 Task: Create a new account by the user through dropdown
Action: Mouse moved to (176, 249)
Screenshot: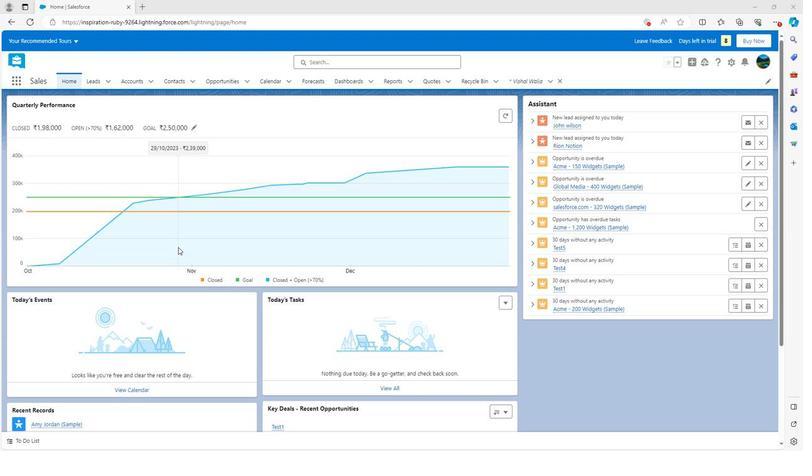 
Action: Mouse scrolled (176, 248) with delta (0, 0)
Screenshot: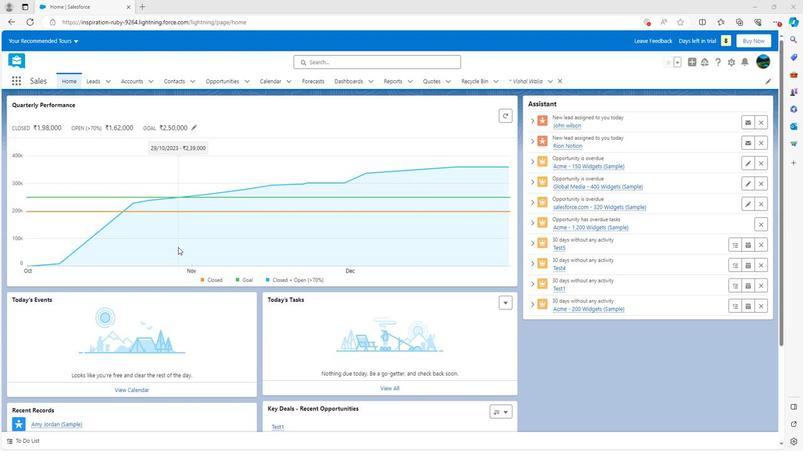 
Action: Mouse moved to (176, 249)
Screenshot: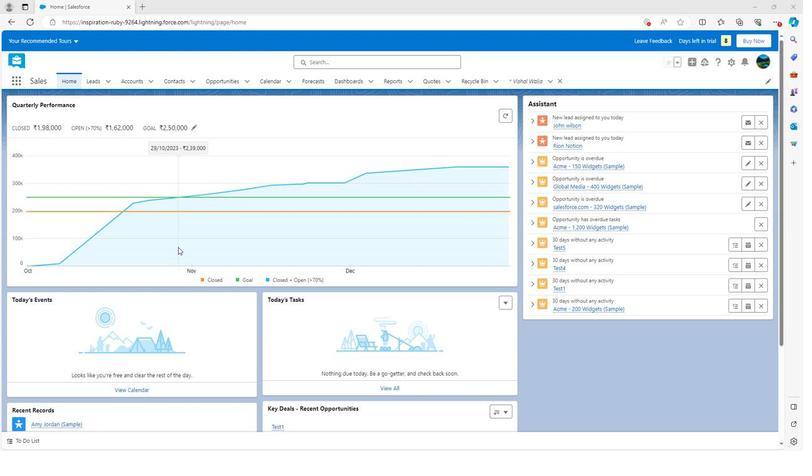 
Action: Mouse scrolled (176, 249) with delta (0, 0)
Screenshot: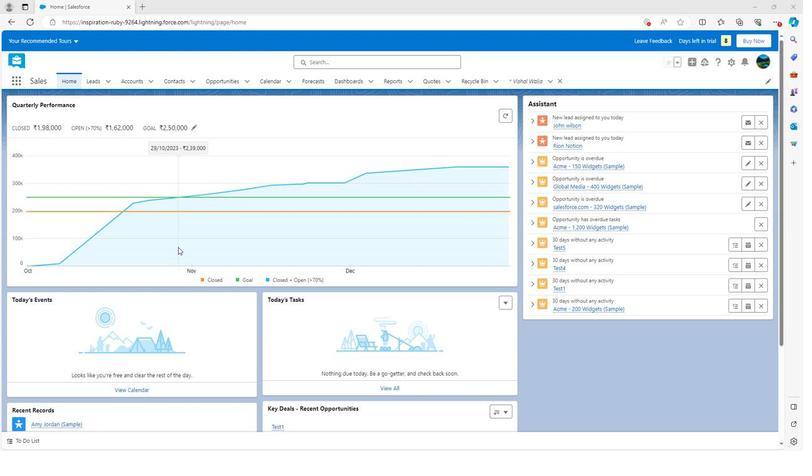 
Action: Mouse scrolled (176, 249) with delta (0, 0)
Screenshot: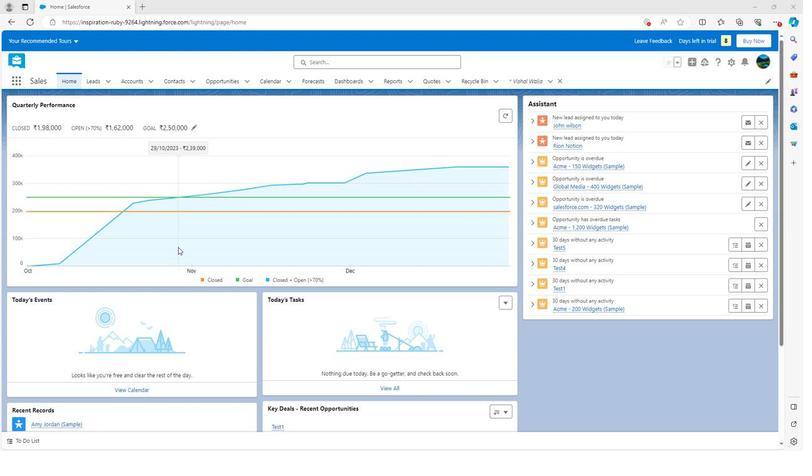 
Action: Mouse scrolled (176, 249) with delta (0, 0)
Screenshot: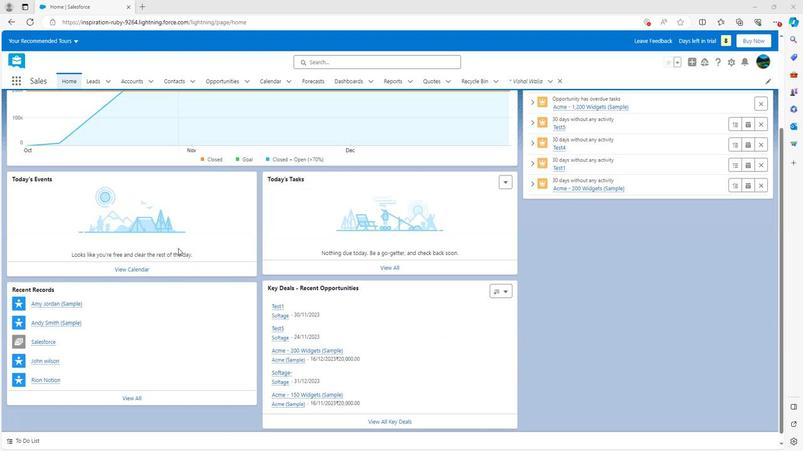 
Action: Mouse moved to (175, 249)
Screenshot: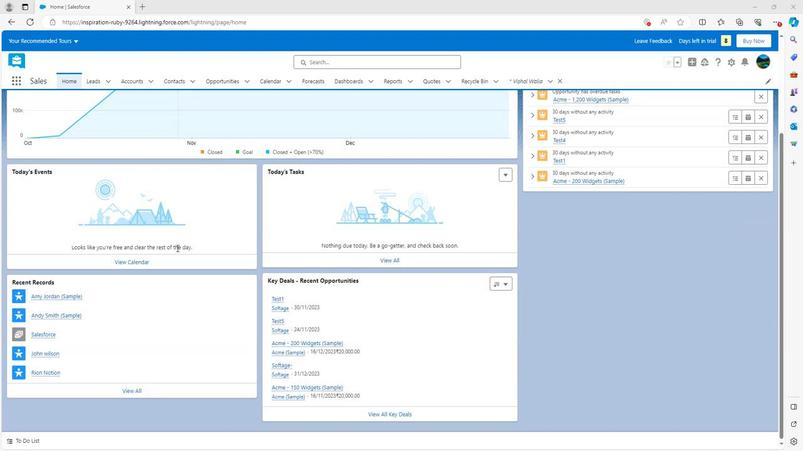 
Action: Mouse scrolled (175, 249) with delta (0, 0)
Screenshot: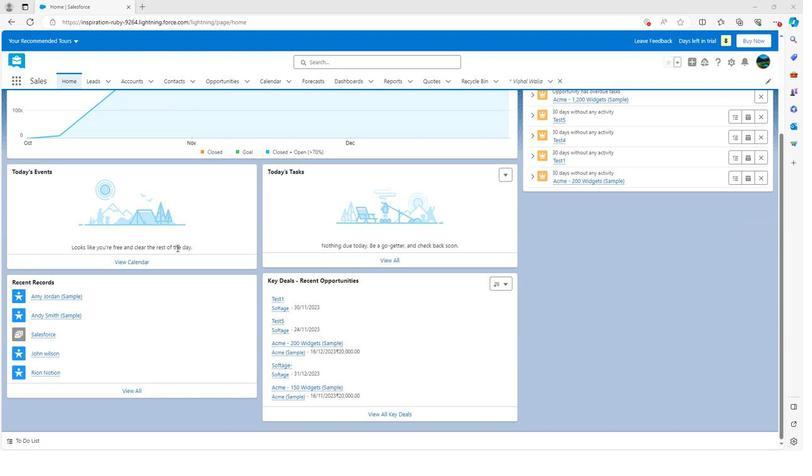 
Action: Mouse scrolled (175, 249) with delta (0, 0)
Screenshot: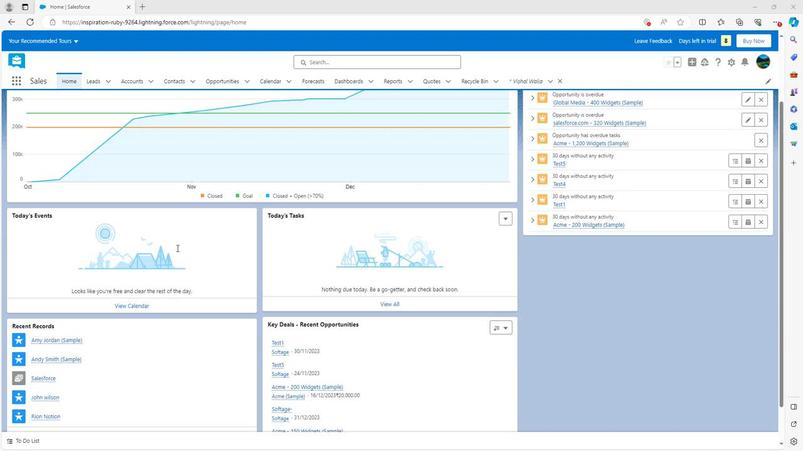 
Action: Mouse scrolled (175, 249) with delta (0, 0)
Screenshot: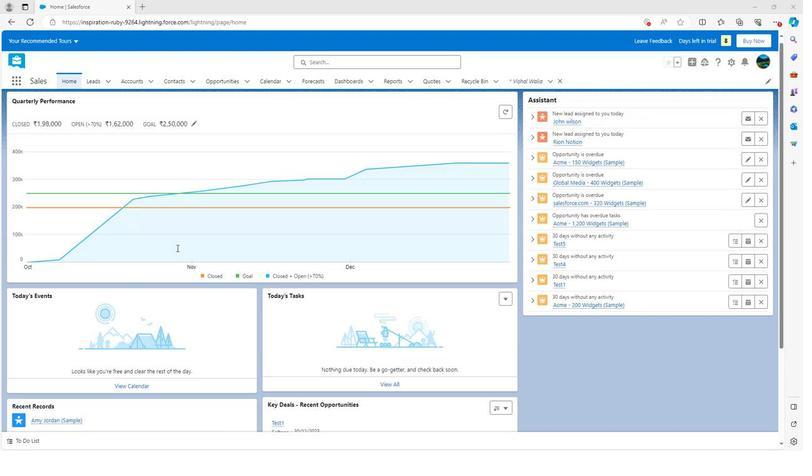 
Action: Mouse scrolled (175, 249) with delta (0, 0)
Screenshot: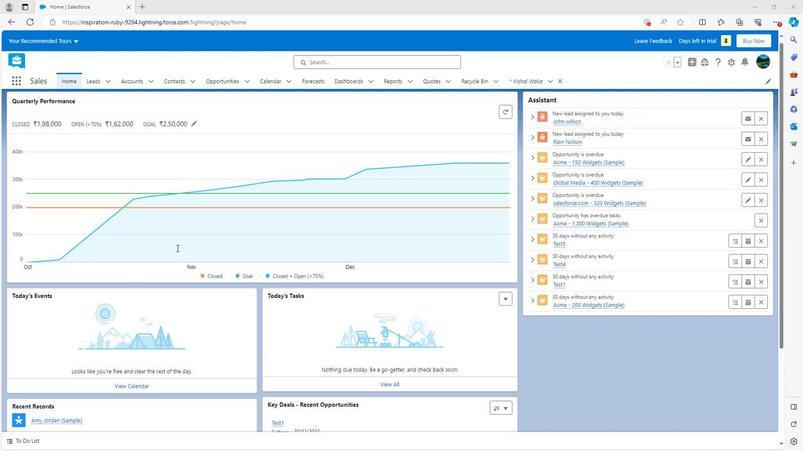 
Action: Mouse moved to (150, 80)
Screenshot: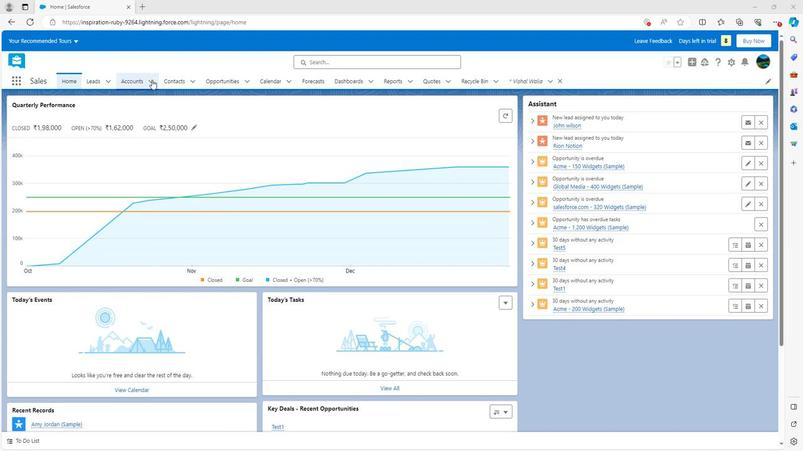 
Action: Mouse pressed left at (150, 80)
Screenshot: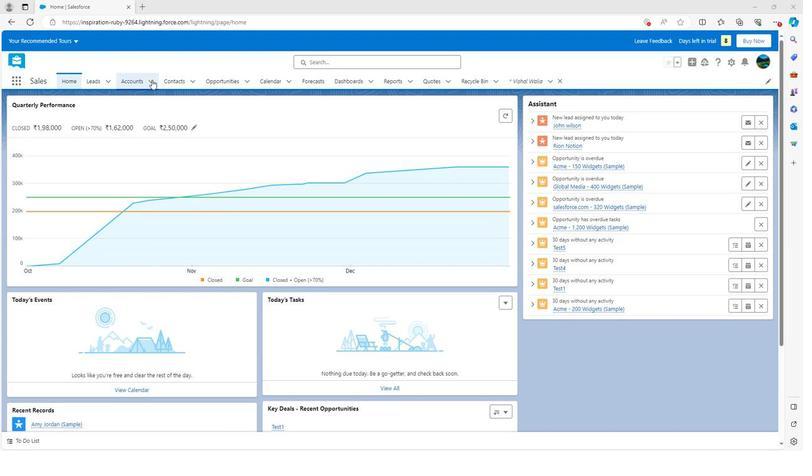
Action: Mouse moved to (137, 97)
Screenshot: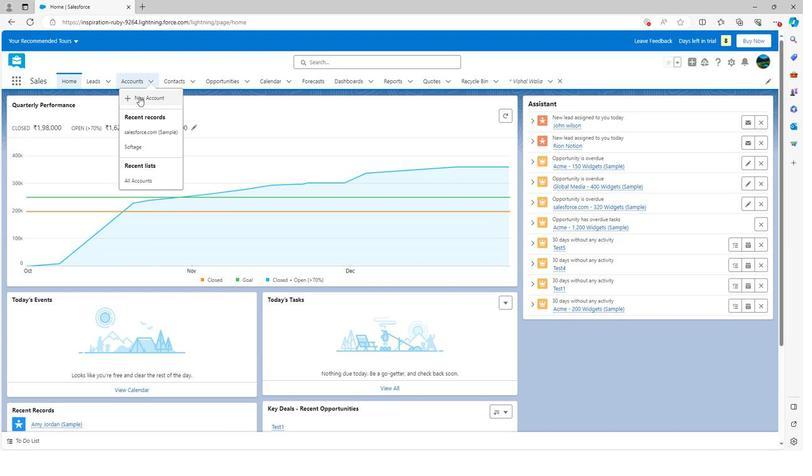 
Action: Mouse pressed left at (137, 97)
Screenshot: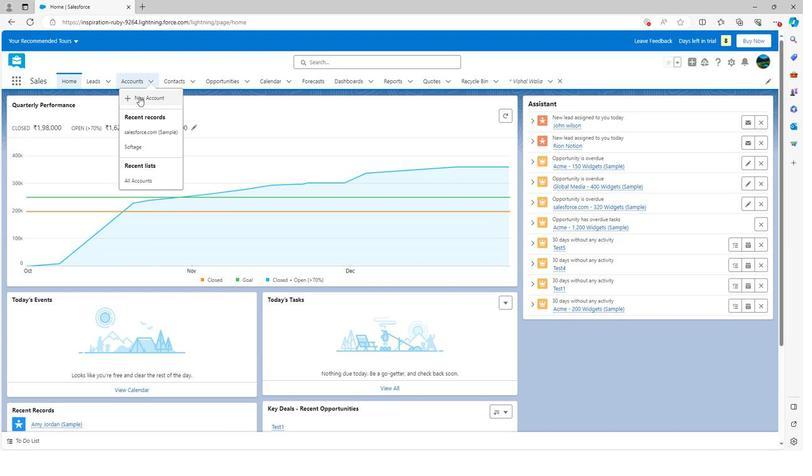 
Action: Mouse moved to (276, 143)
Screenshot: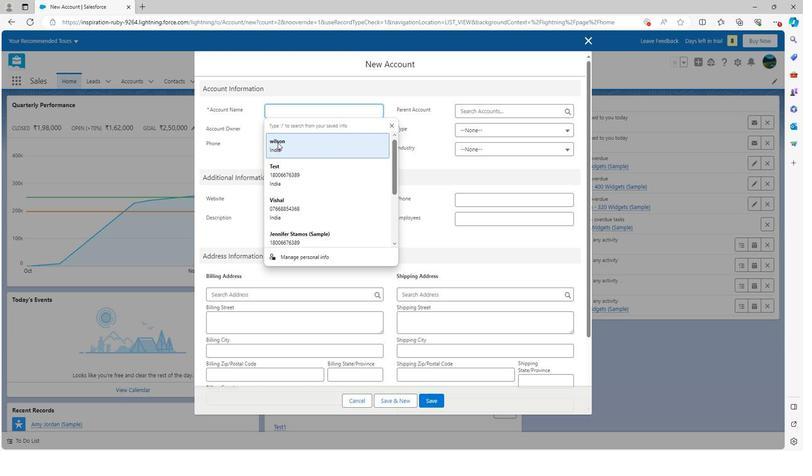 
Action: Mouse pressed left at (276, 143)
Screenshot: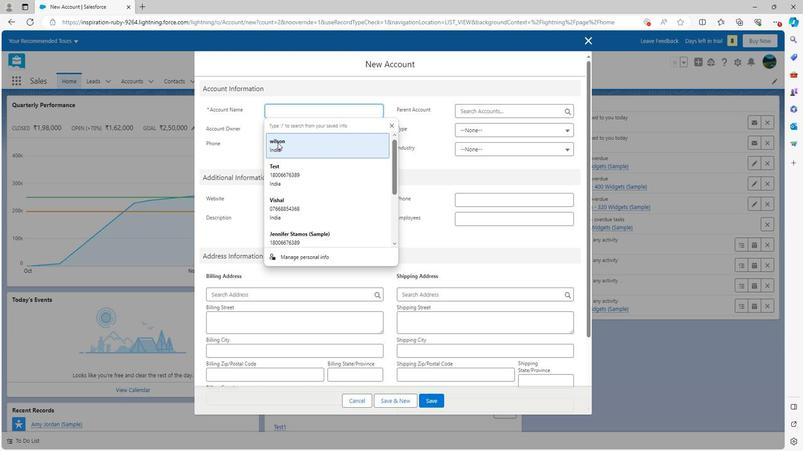 
Action: Mouse moved to (249, 111)
Screenshot: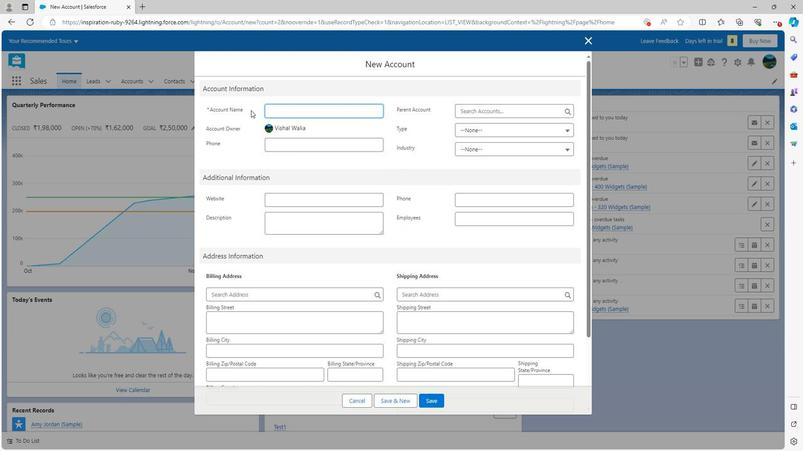 
Action: Key pressed <Key.shift>Test
Screenshot: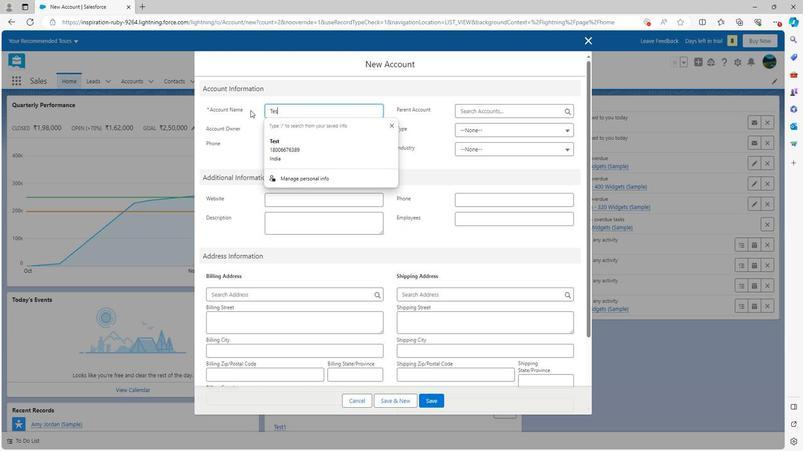 
Action: Mouse moved to (246, 146)
Screenshot: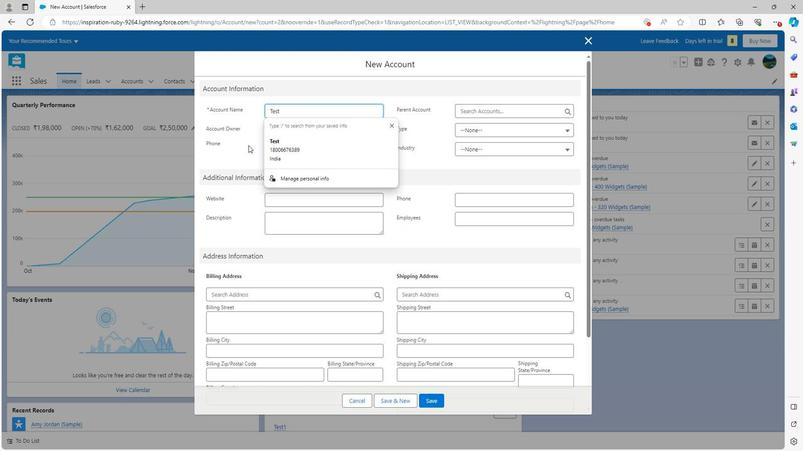 
Action: Mouse pressed left at (246, 146)
Screenshot: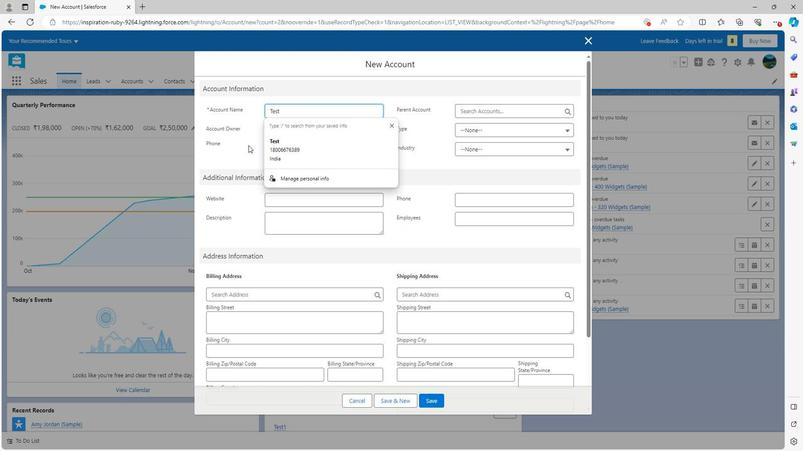 
Action: Mouse moved to (395, 187)
Screenshot: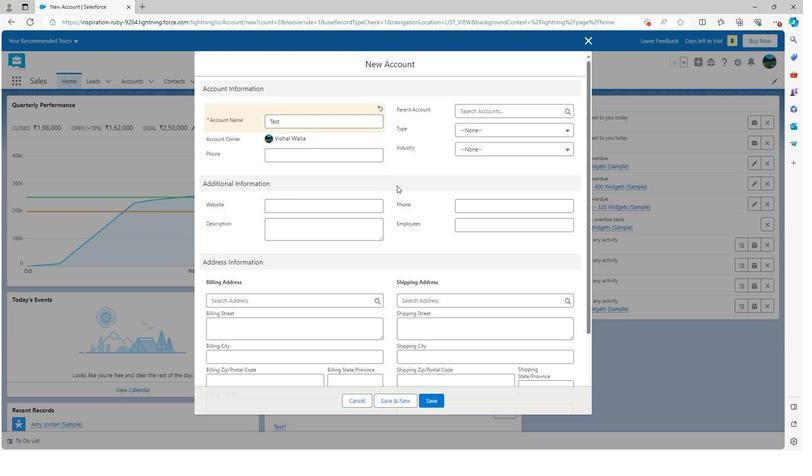 
Action: Mouse scrolled (395, 187) with delta (0, 0)
Screenshot: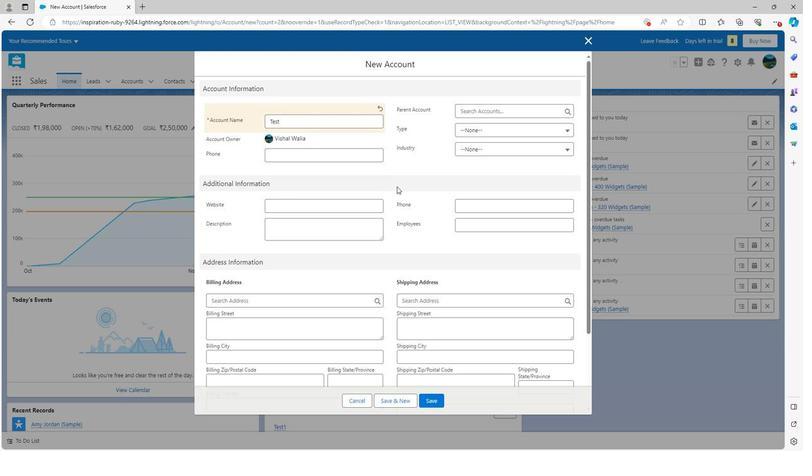 
Action: Mouse moved to (395, 188)
Screenshot: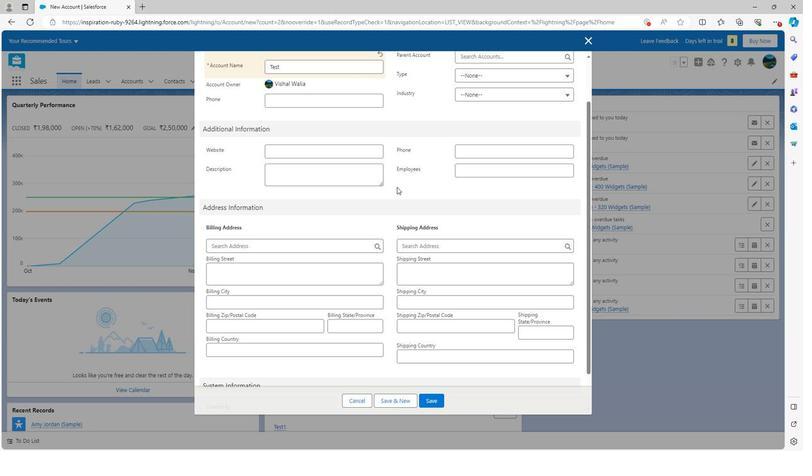 
Action: Mouse scrolled (395, 188) with delta (0, 0)
Screenshot: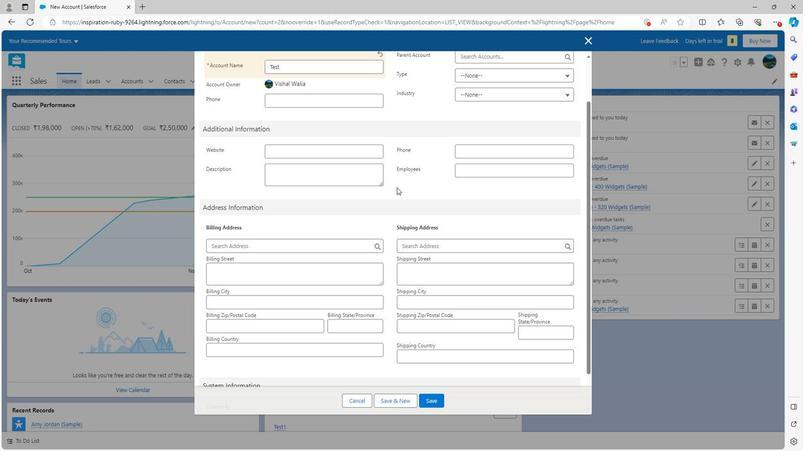 
Action: Mouse scrolled (395, 188) with delta (0, 0)
Screenshot: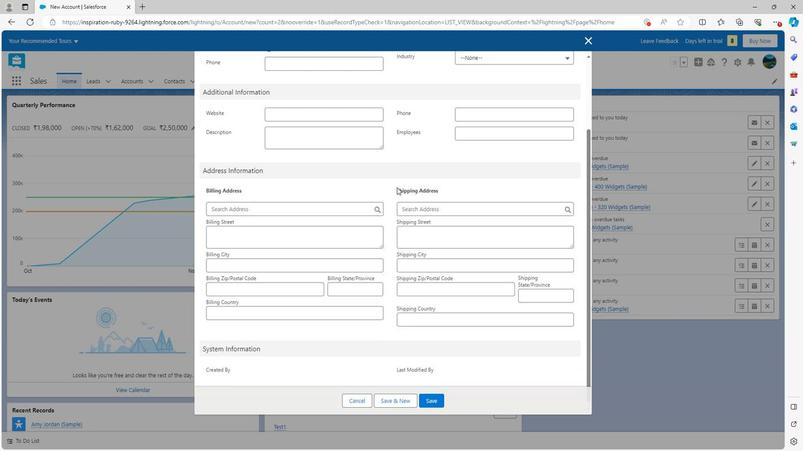 
Action: Mouse scrolled (395, 188) with delta (0, 0)
Screenshot: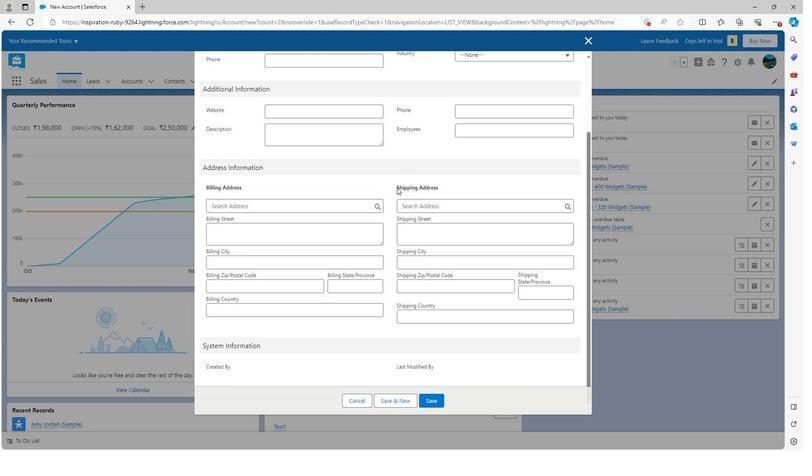 
Action: Mouse scrolled (395, 188) with delta (0, 0)
Screenshot: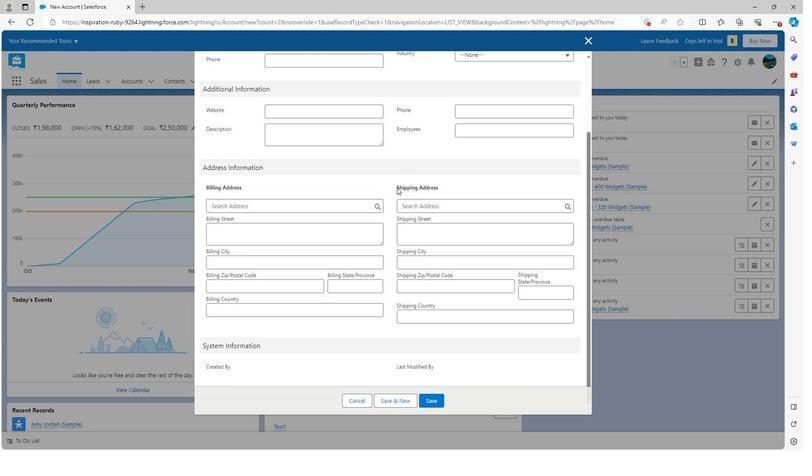 
Action: Mouse moved to (433, 399)
Screenshot: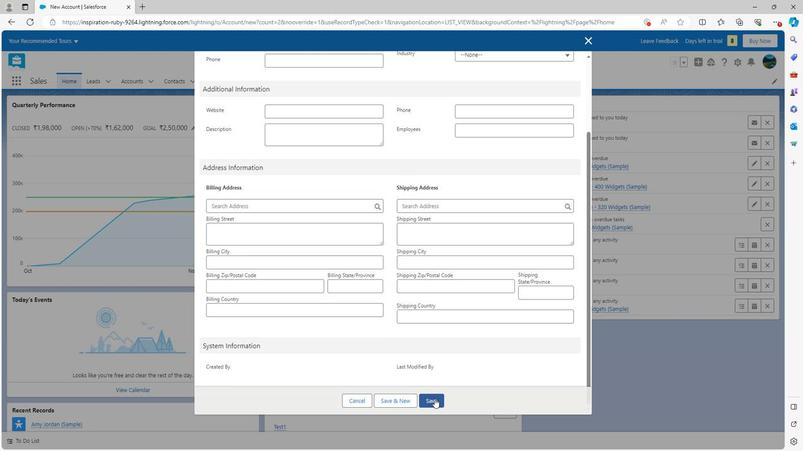 
Action: Mouse pressed left at (433, 399)
Screenshot: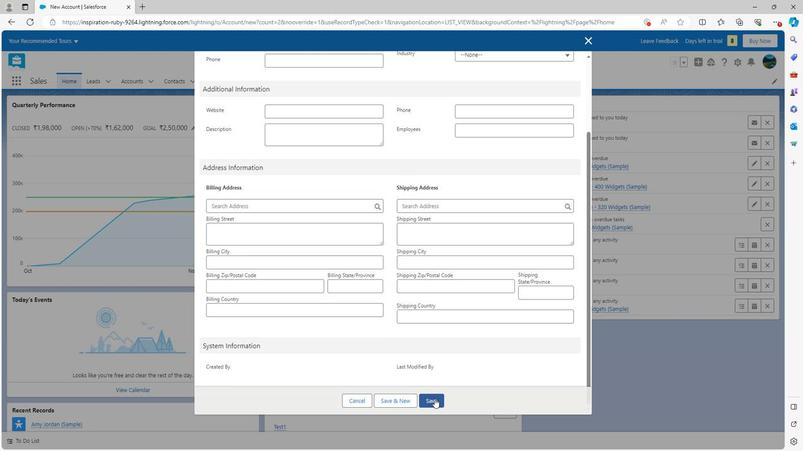 
Action: Mouse moved to (286, 220)
Screenshot: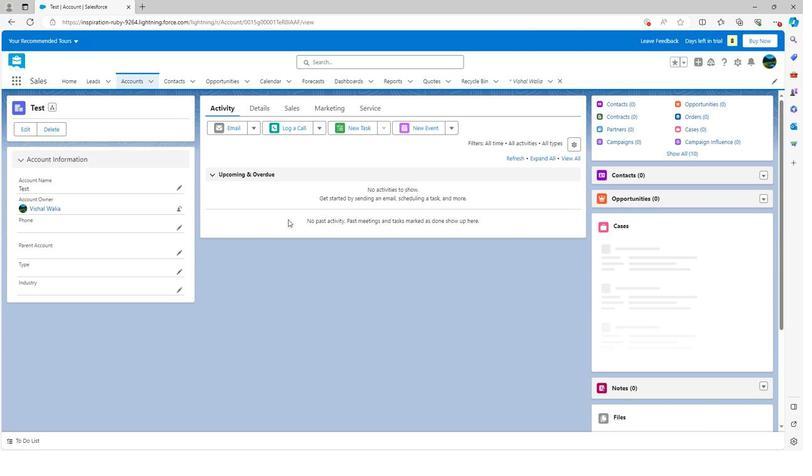 
Action: Mouse scrolled (286, 221) with delta (0, 0)
Screenshot: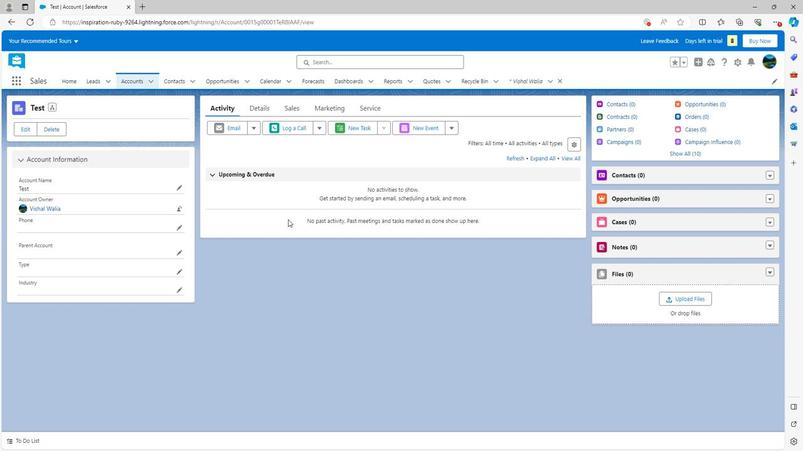 
Action: Mouse scrolled (286, 221) with delta (0, 0)
Screenshot: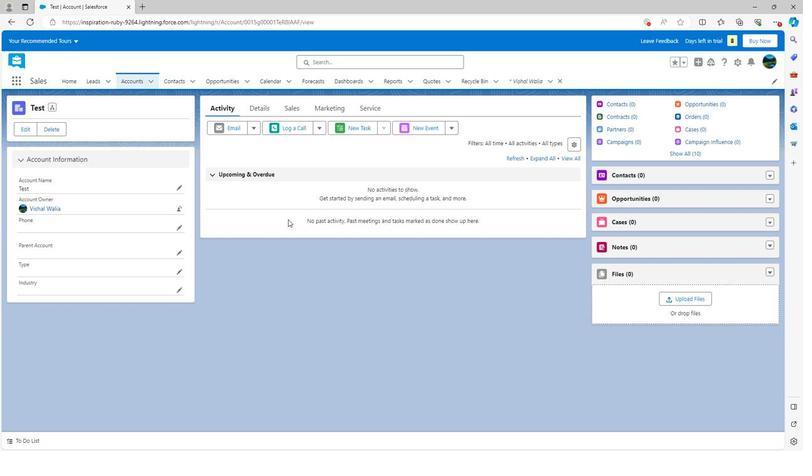 
Action: Mouse scrolled (286, 221) with delta (0, 0)
Screenshot: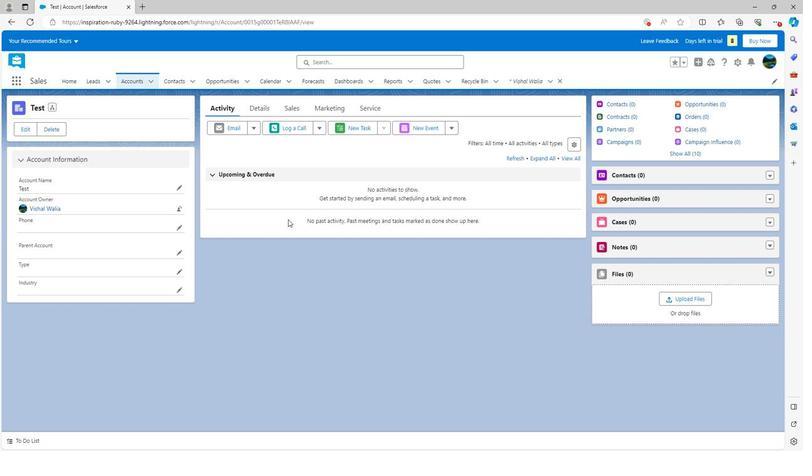 
Action: Mouse moved to (277, 268)
Screenshot: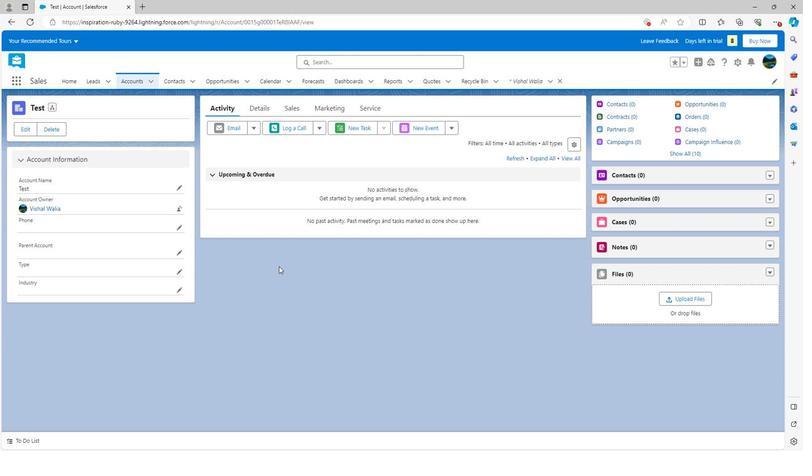 
